 Task: Select a due date automation when advanced on, 2 days before a card is due add fields without custom field "Resume" set at 11:00 AM.
Action: Mouse moved to (1112, 89)
Screenshot: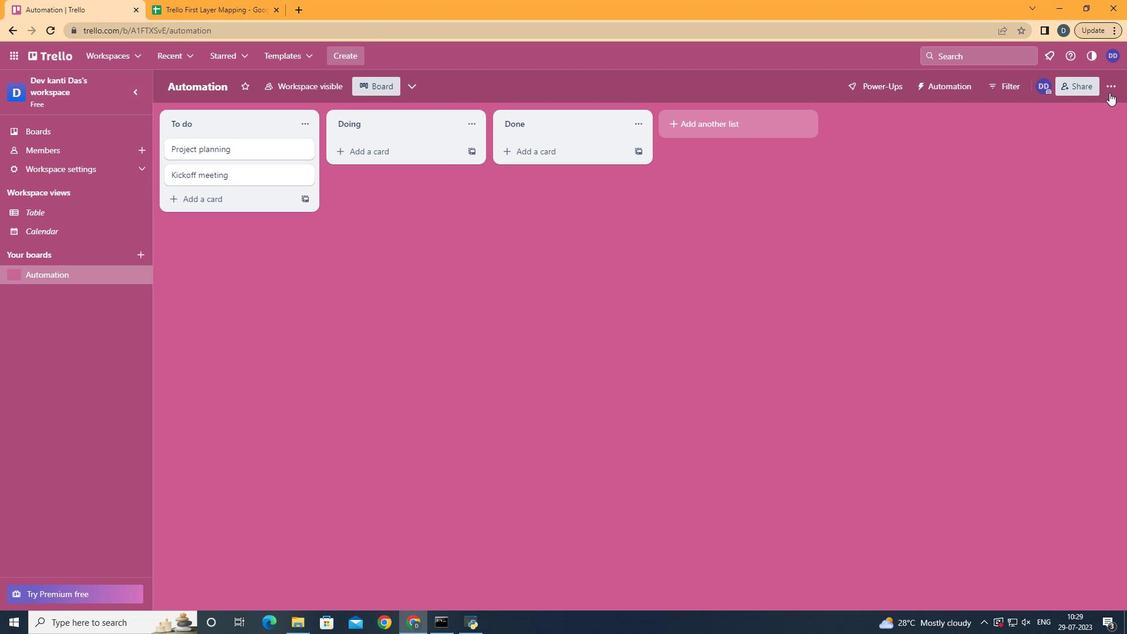 
Action: Mouse pressed left at (1112, 89)
Screenshot: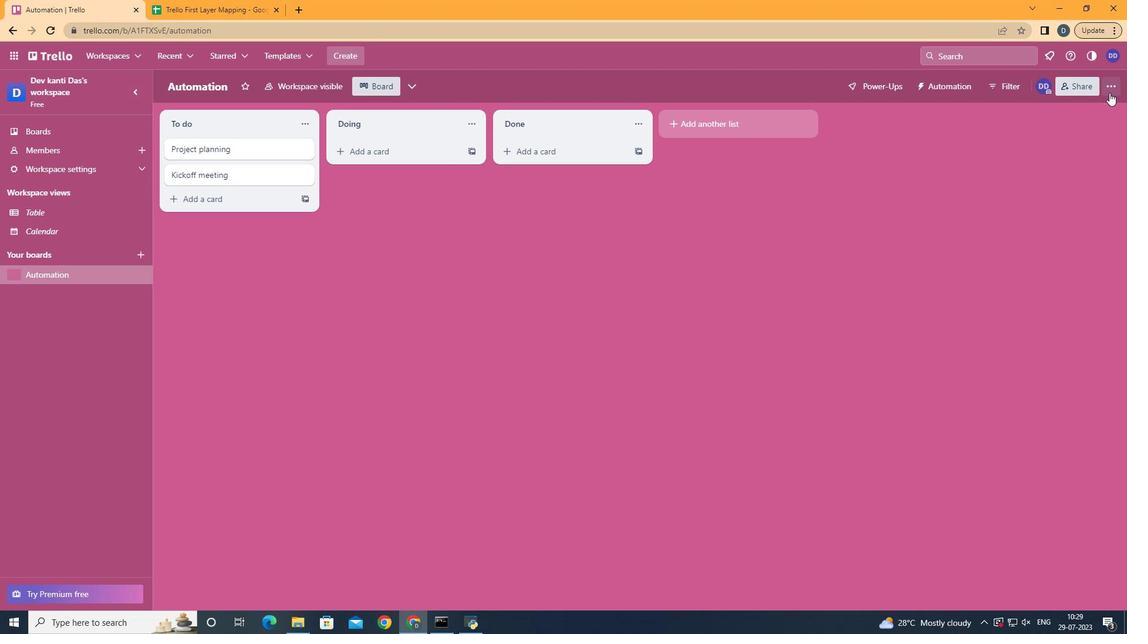 
Action: Mouse moved to (1048, 251)
Screenshot: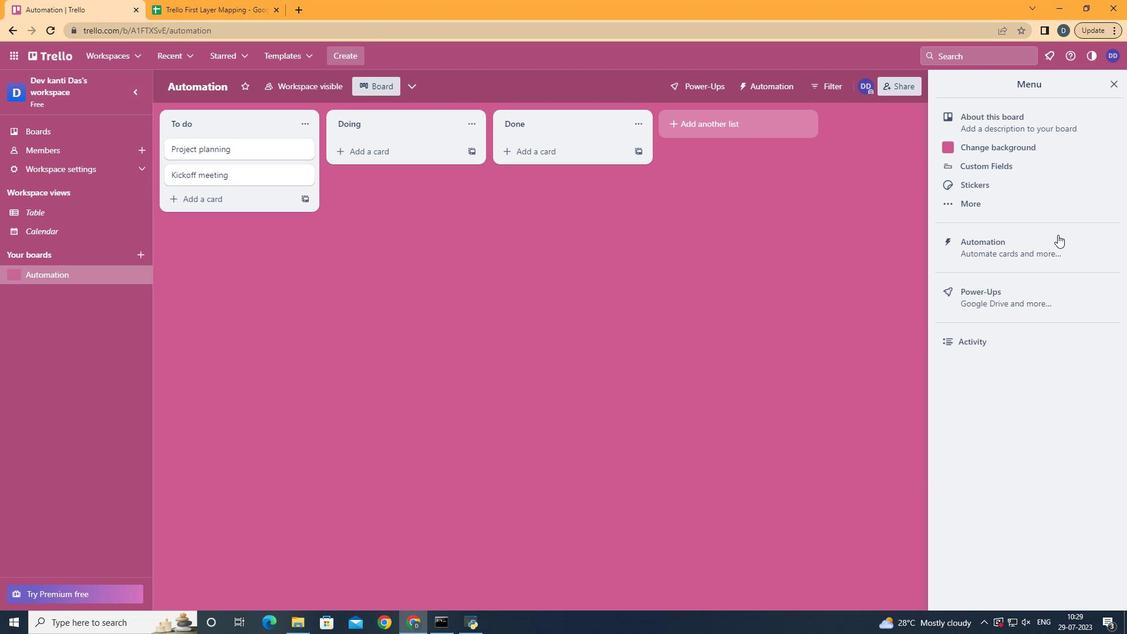 
Action: Mouse pressed left at (1048, 251)
Screenshot: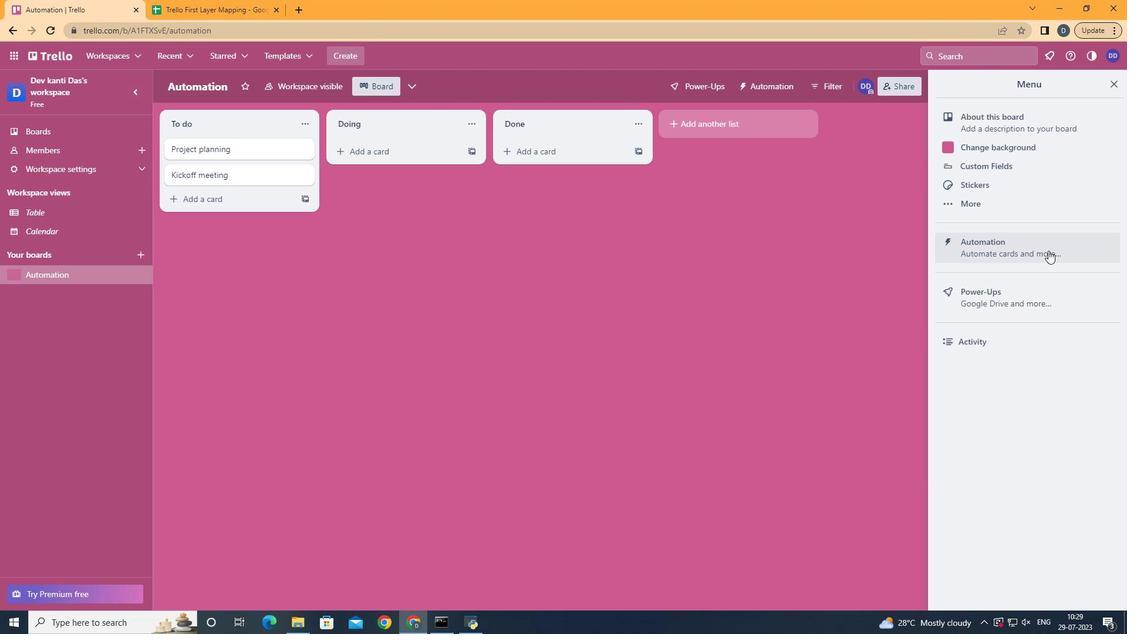 
Action: Mouse moved to (243, 239)
Screenshot: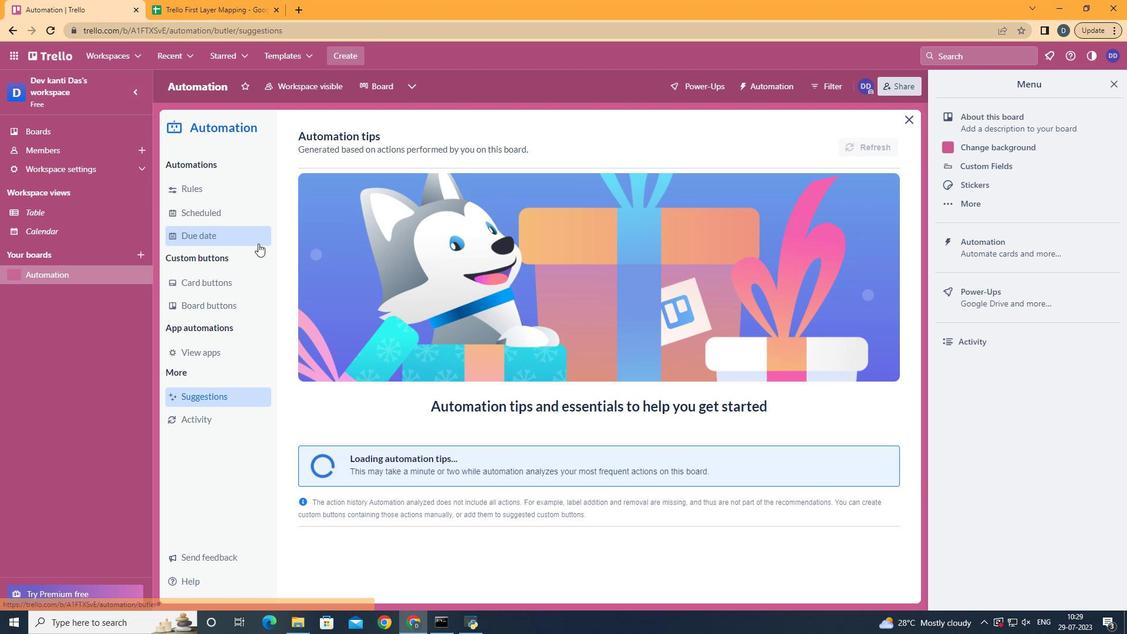 
Action: Mouse pressed left at (243, 239)
Screenshot: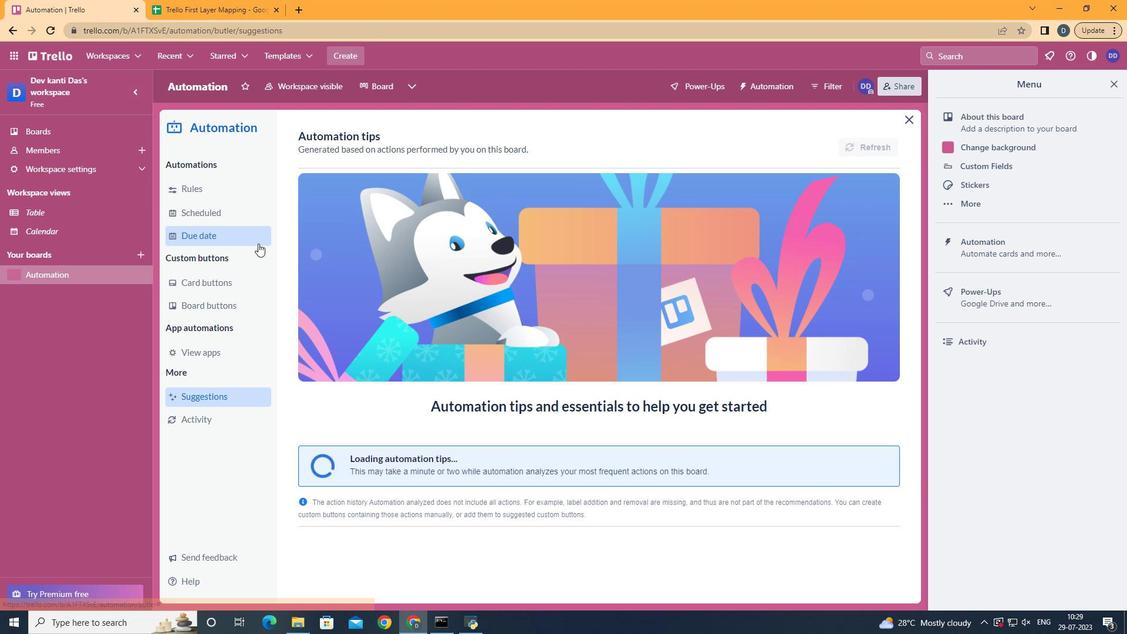 
Action: Mouse moved to (836, 140)
Screenshot: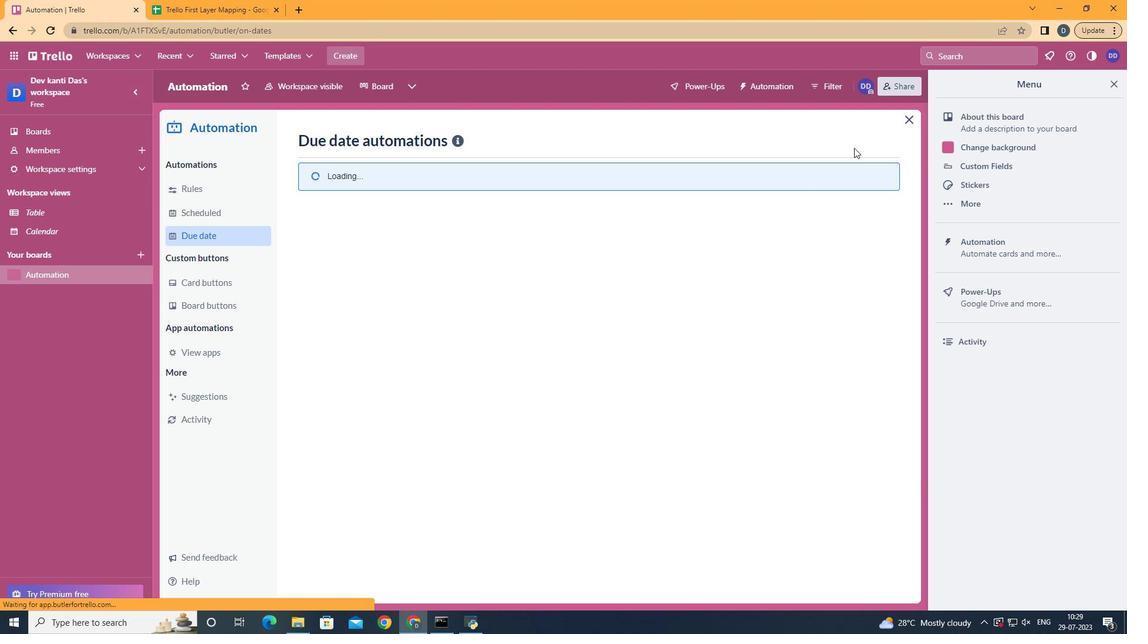 
Action: Mouse pressed left at (836, 140)
Screenshot: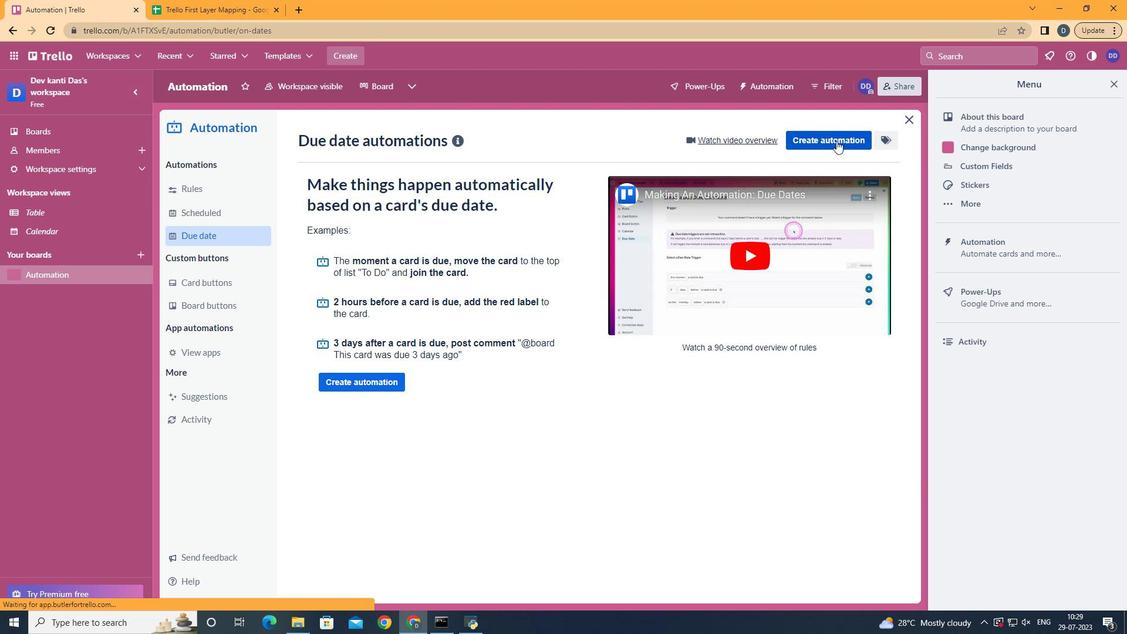 
Action: Mouse moved to (580, 249)
Screenshot: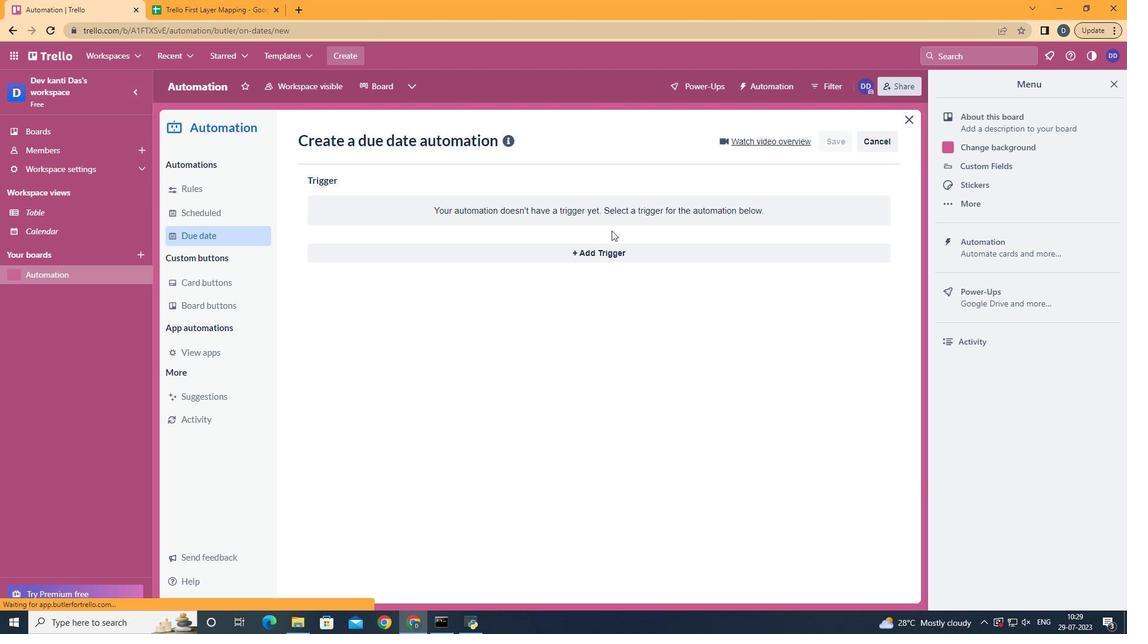 
Action: Mouse pressed left at (580, 249)
Screenshot: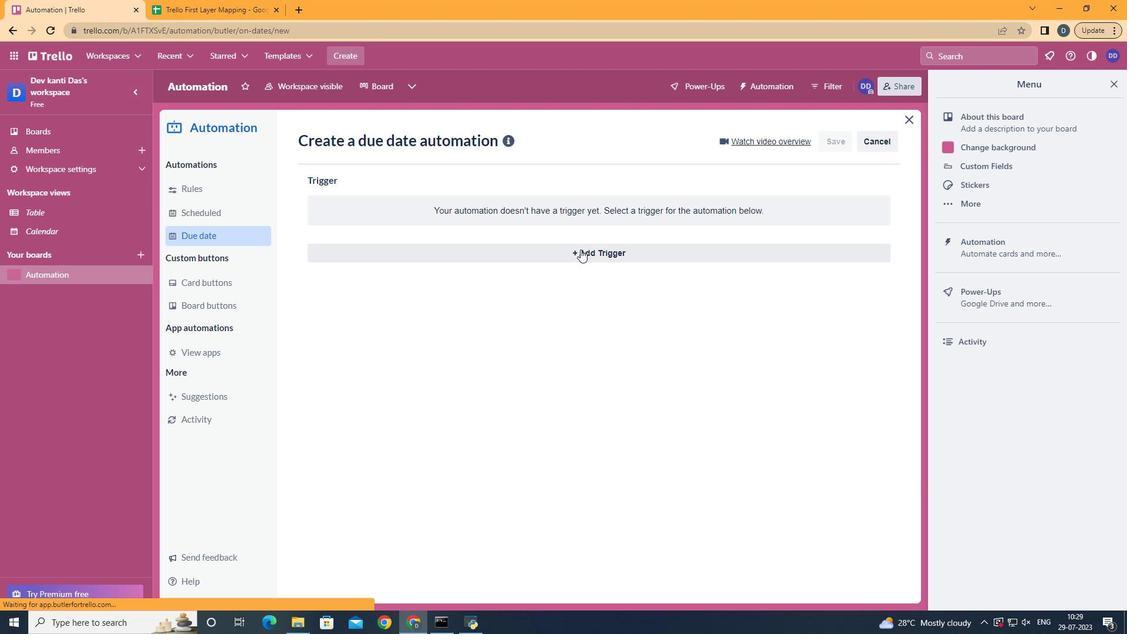 
Action: Mouse moved to (469, 431)
Screenshot: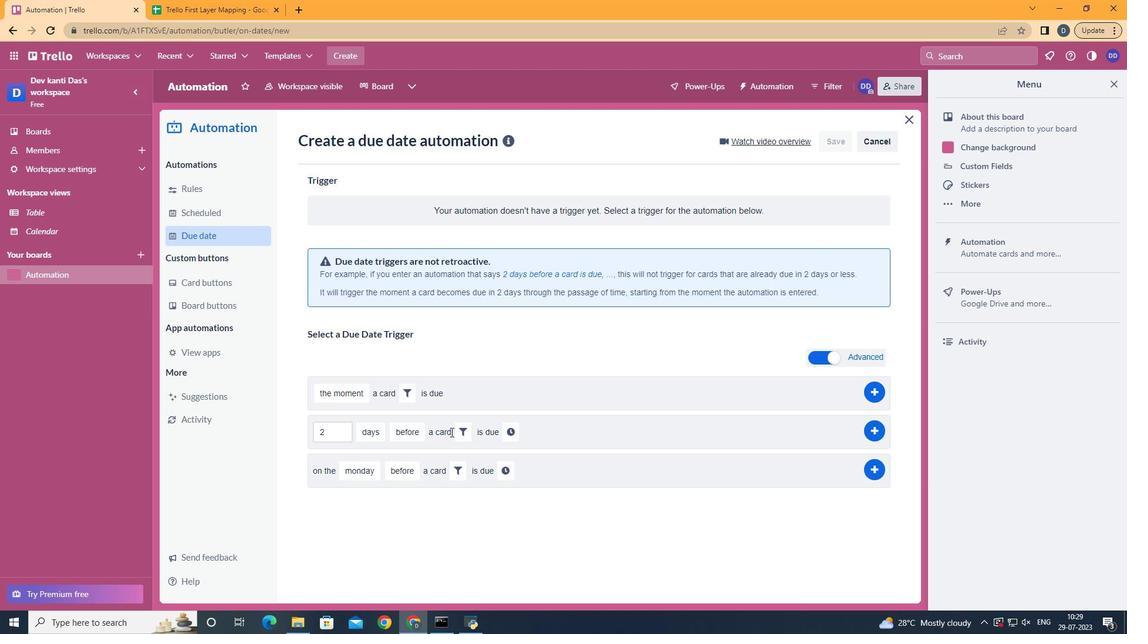
Action: Mouse pressed left at (469, 431)
Screenshot: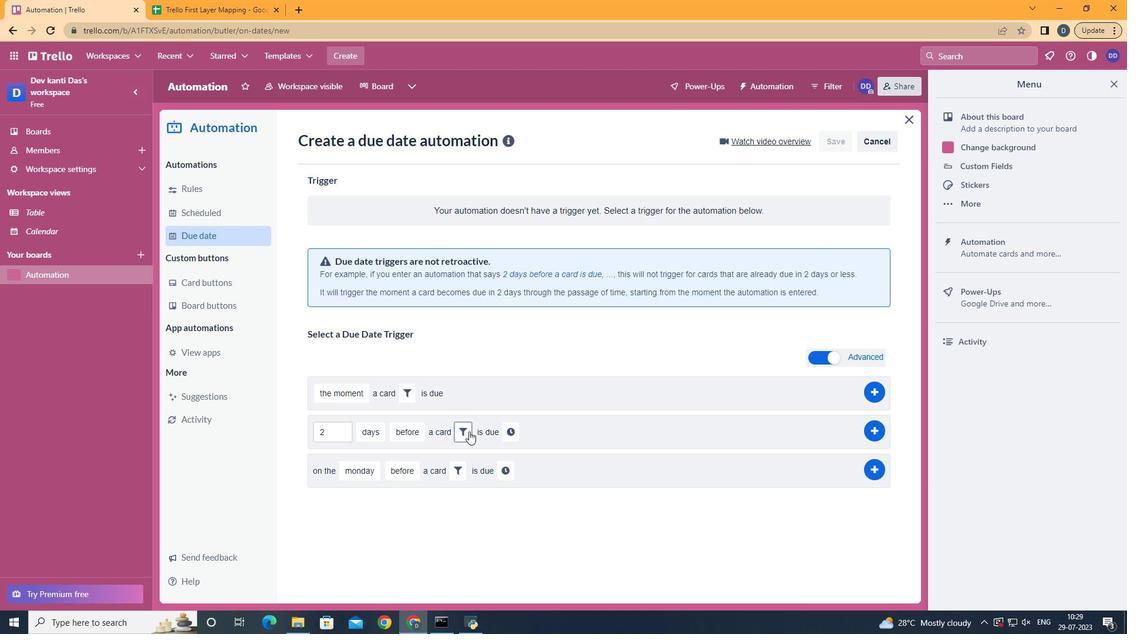 
Action: Mouse moved to (650, 466)
Screenshot: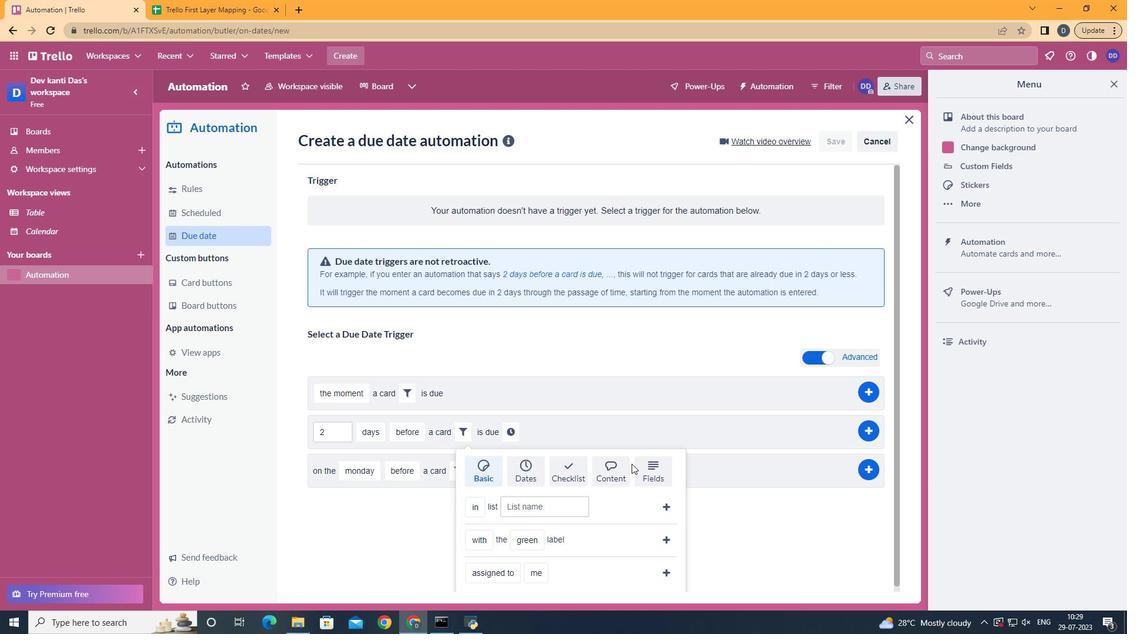 
Action: Mouse pressed left at (650, 466)
Screenshot: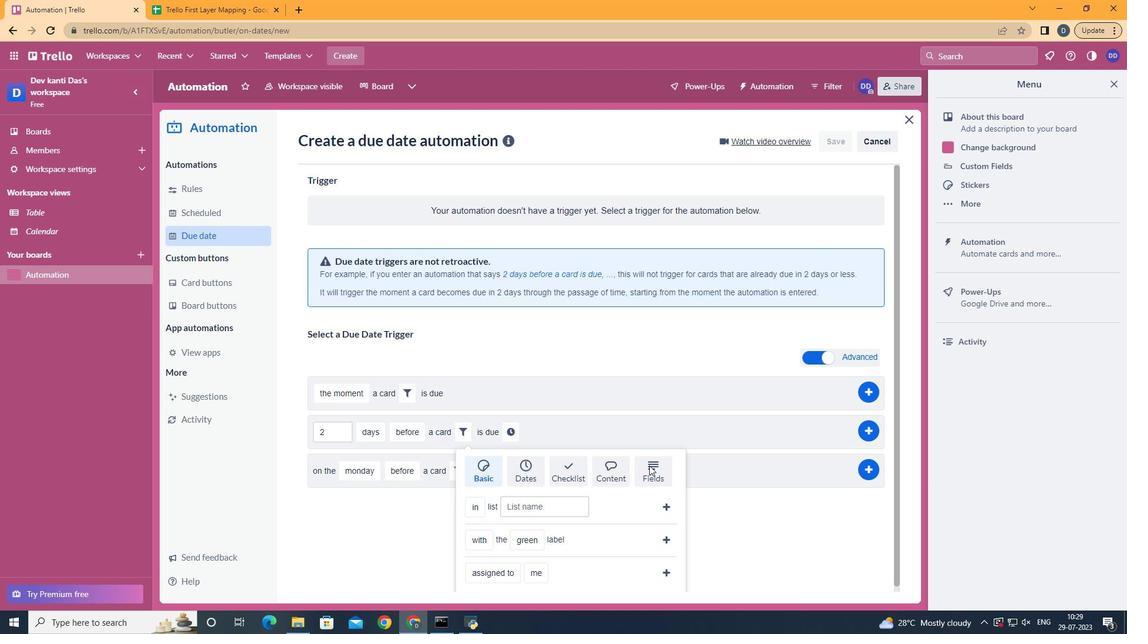 
Action: Mouse scrolled (650, 465) with delta (0, 0)
Screenshot: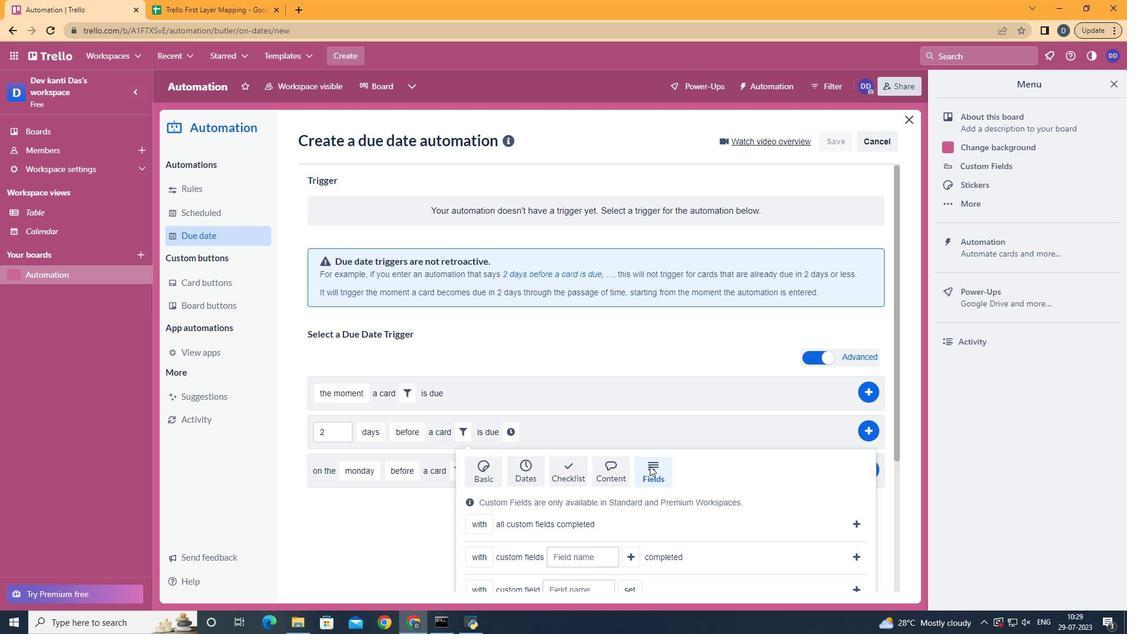
Action: Mouse scrolled (650, 465) with delta (0, 0)
Screenshot: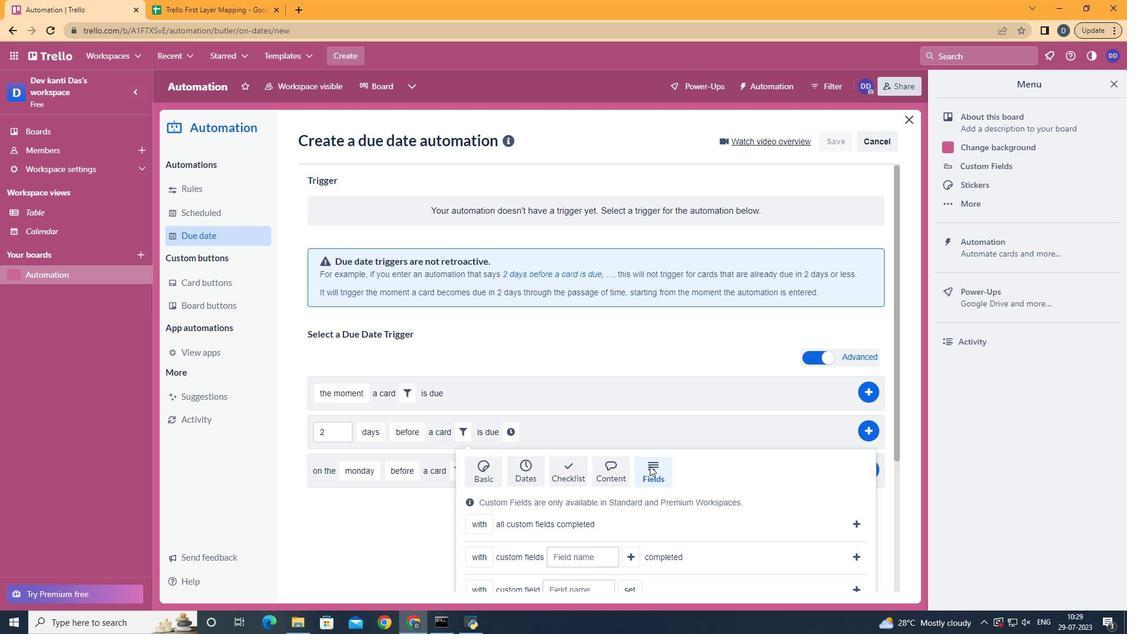 
Action: Mouse moved to (492, 516)
Screenshot: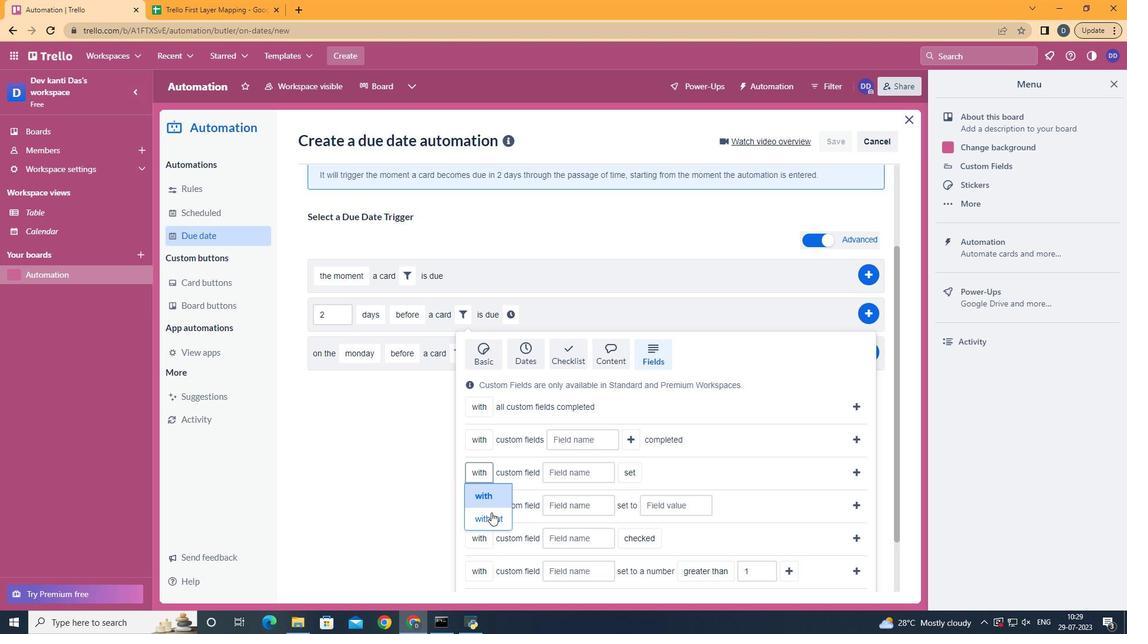 
Action: Mouse pressed left at (492, 516)
Screenshot: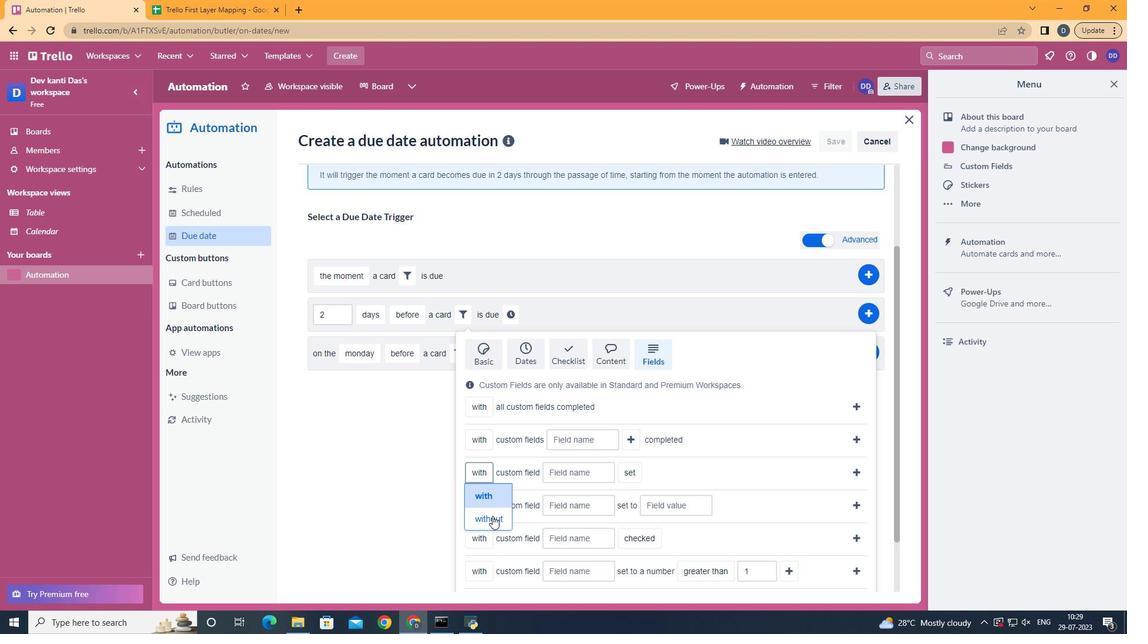 
Action: Mouse moved to (596, 481)
Screenshot: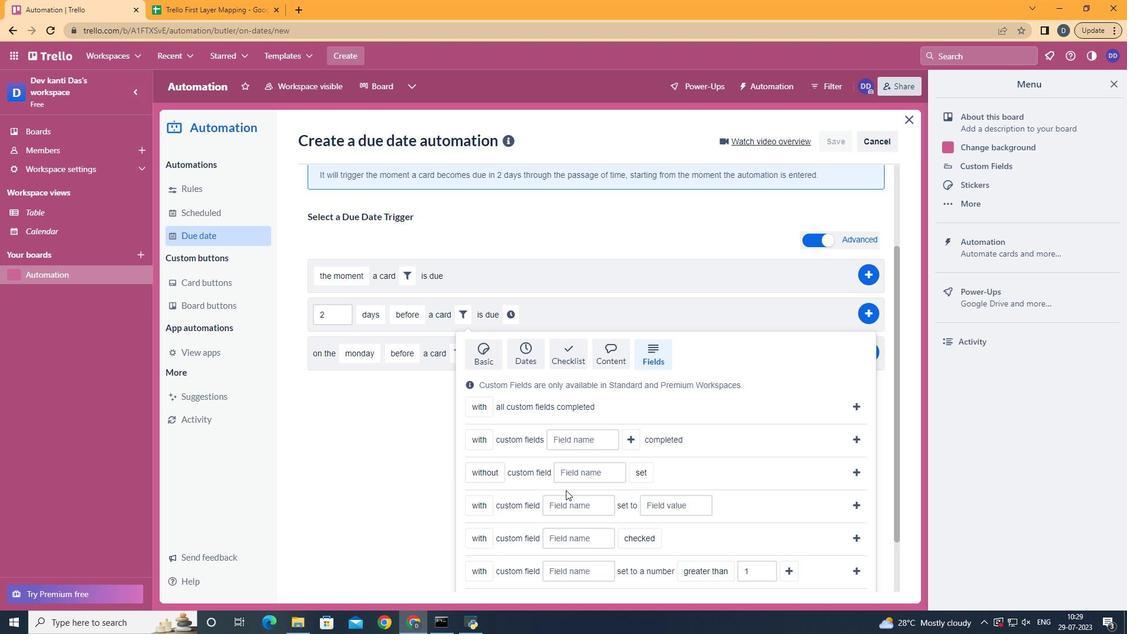 
Action: Mouse pressed left at (596, 481)
Screenshot: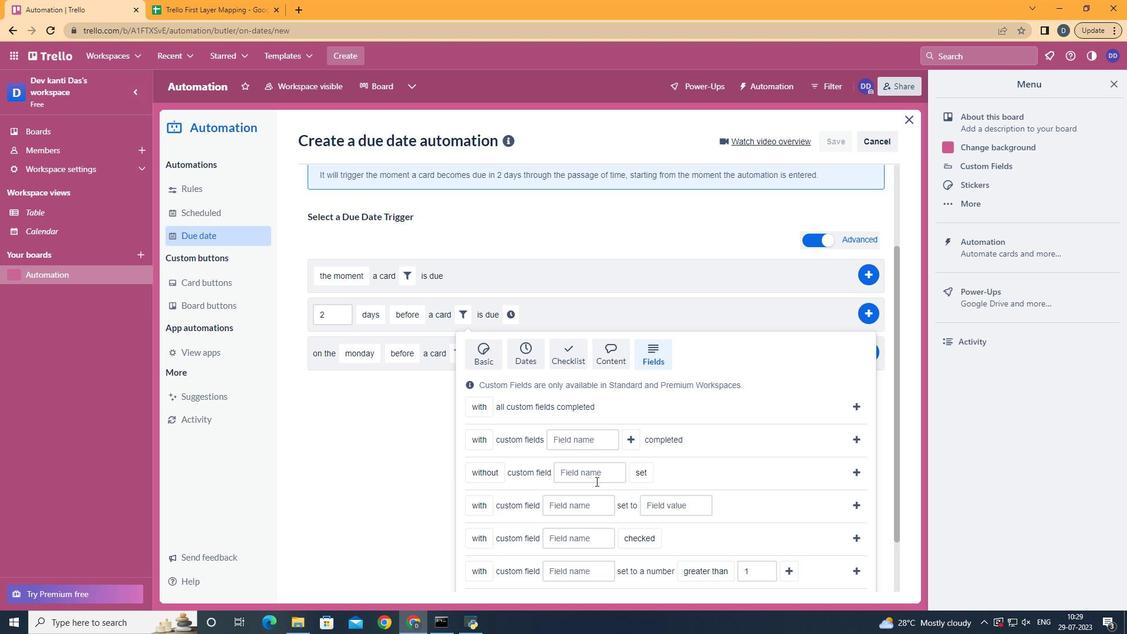 
Action: Key pressed <Key.shift>Resume
Screenshot: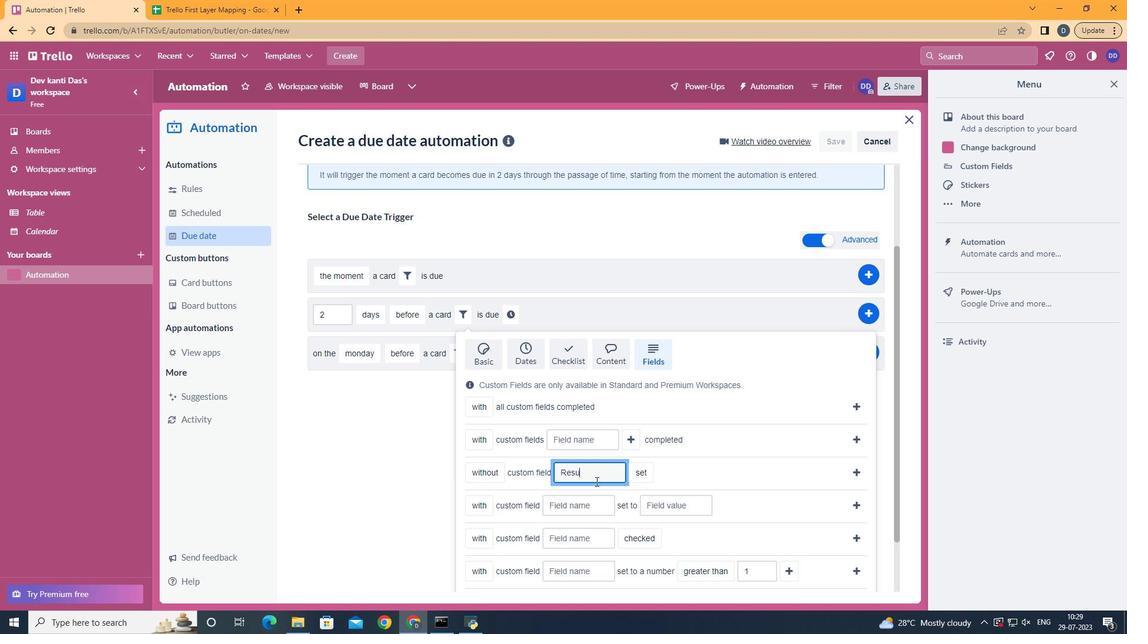 
Action: Mouse moved to (645, 492)
Screenshot: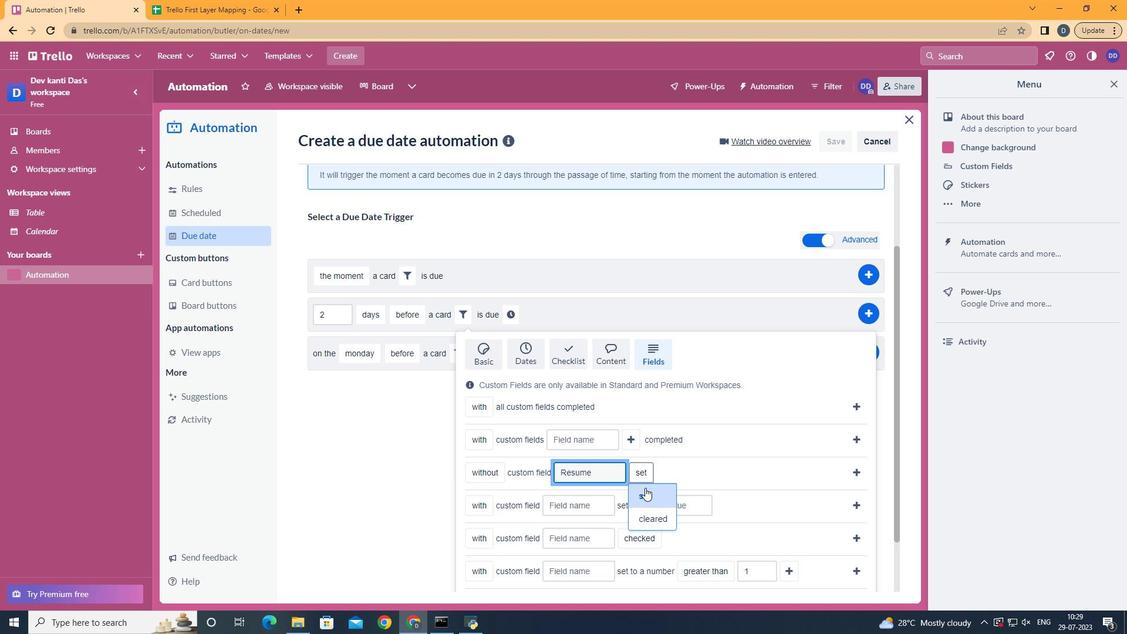 
Action: Mouse pressed left at (645, 492)
Screenshot: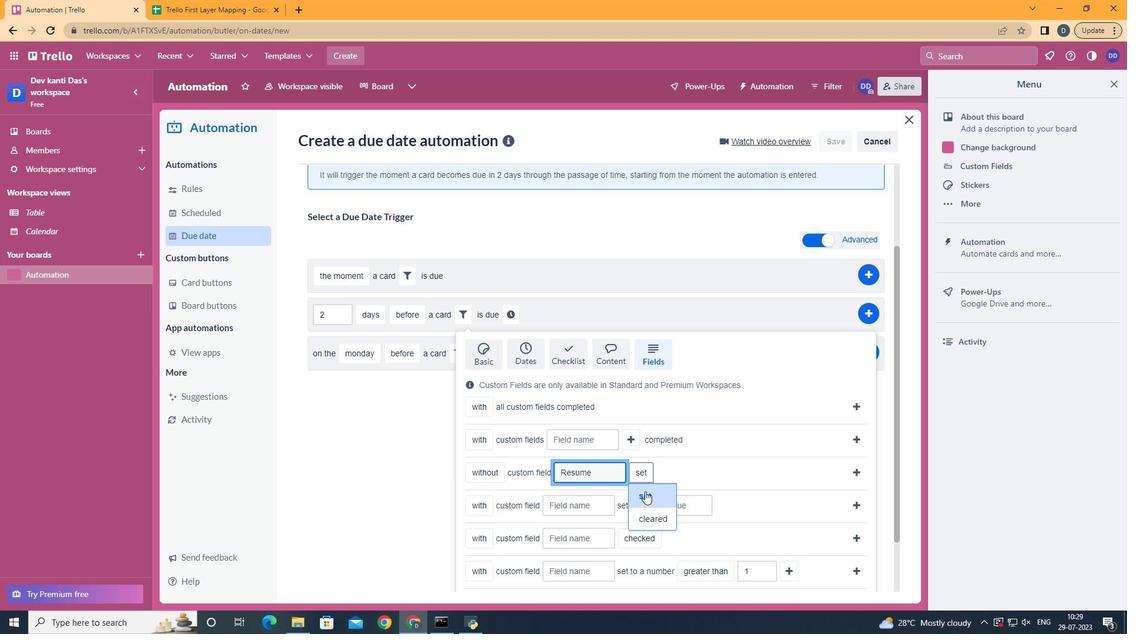
Action: Mouse moved to (856, 471)
Screenshot: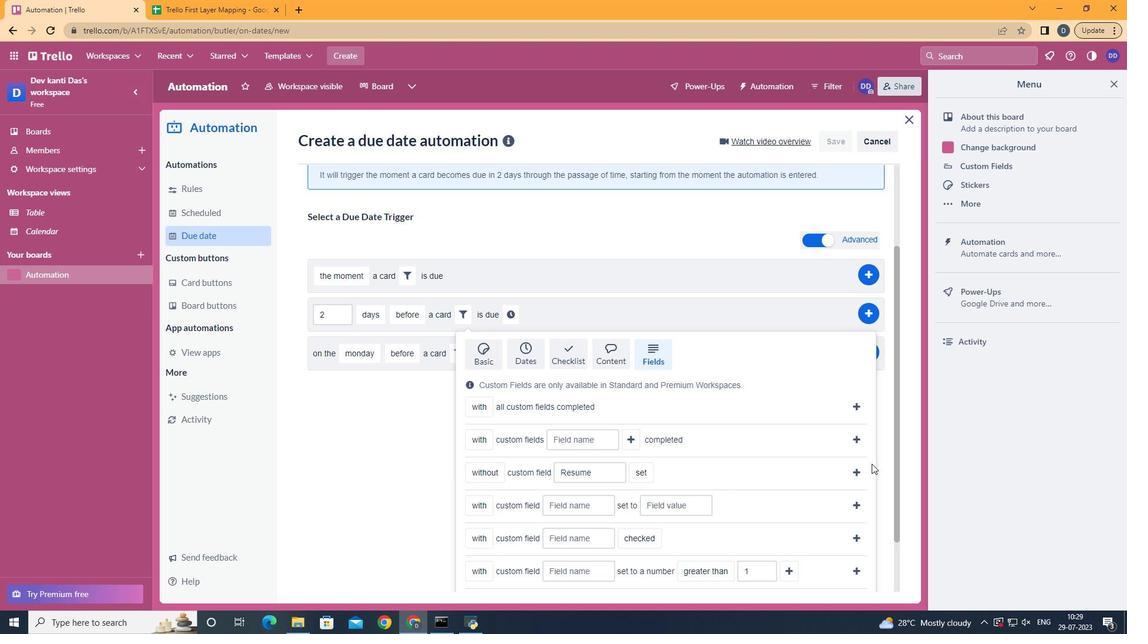 
Action: Mouse pressed left at (856, 471)
Screenshot: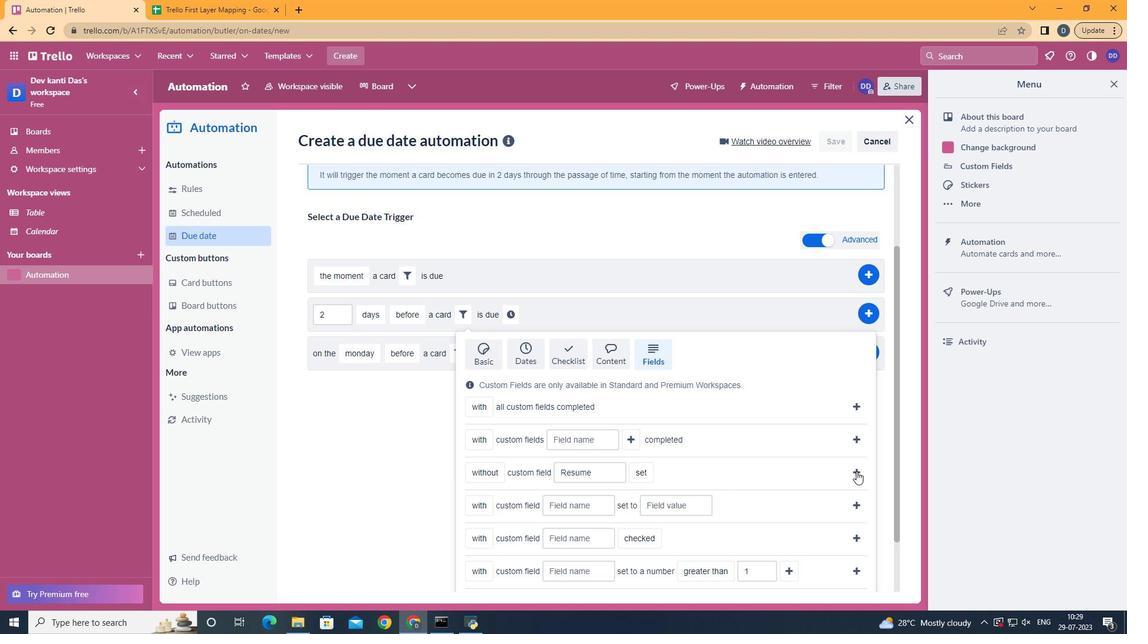 
Action: Mouse moved to (666, 432)
Screenshot: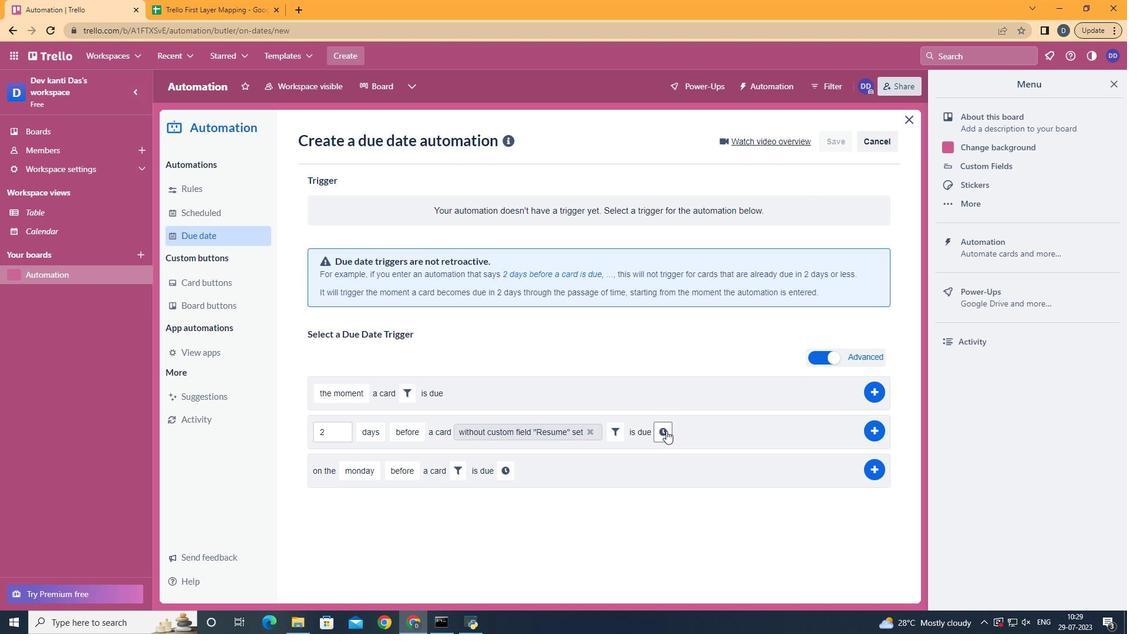 
Action: Mouse pressed left at (666, 432)
Screenshot: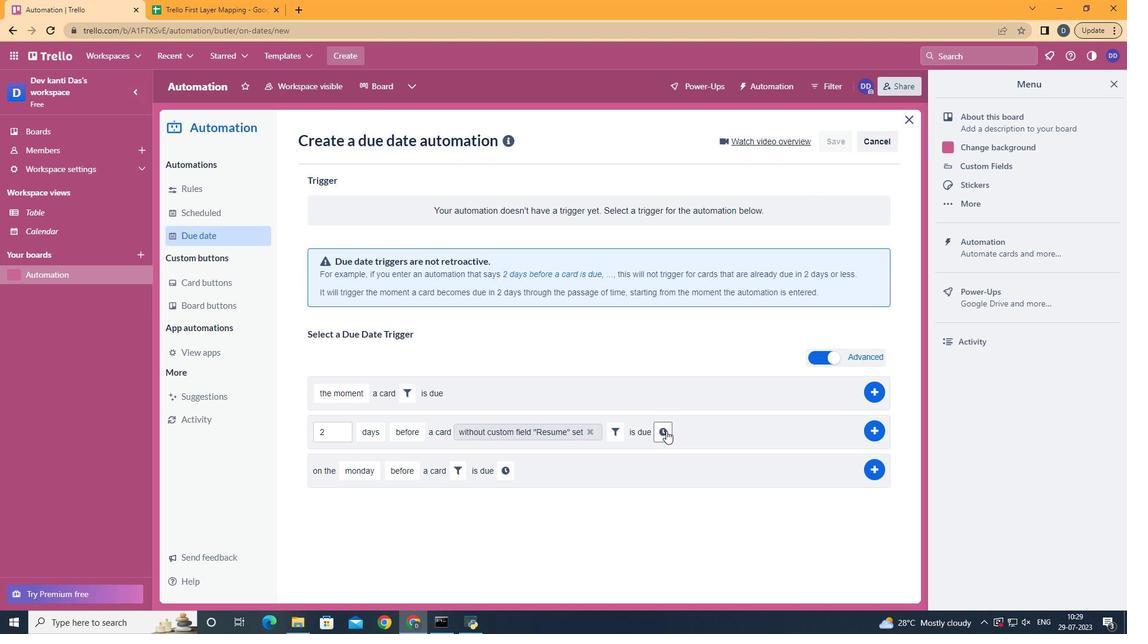 
Action: Mouse moved to (699, 435)
Screenshot: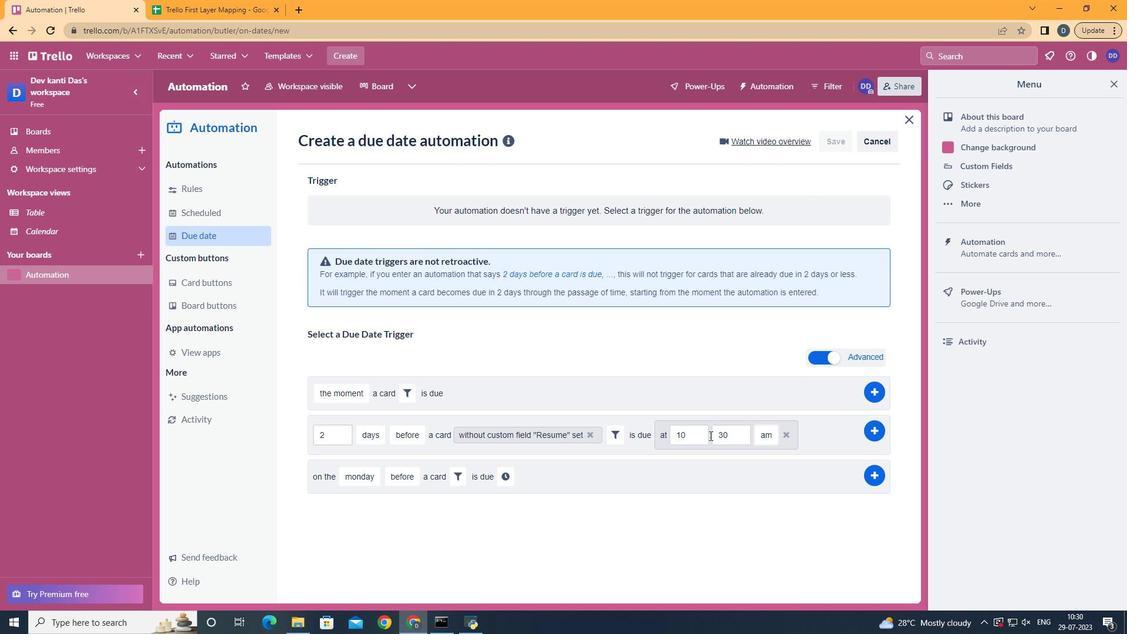 
Action: Mouse pressed left at (699, 435)
Screenshot: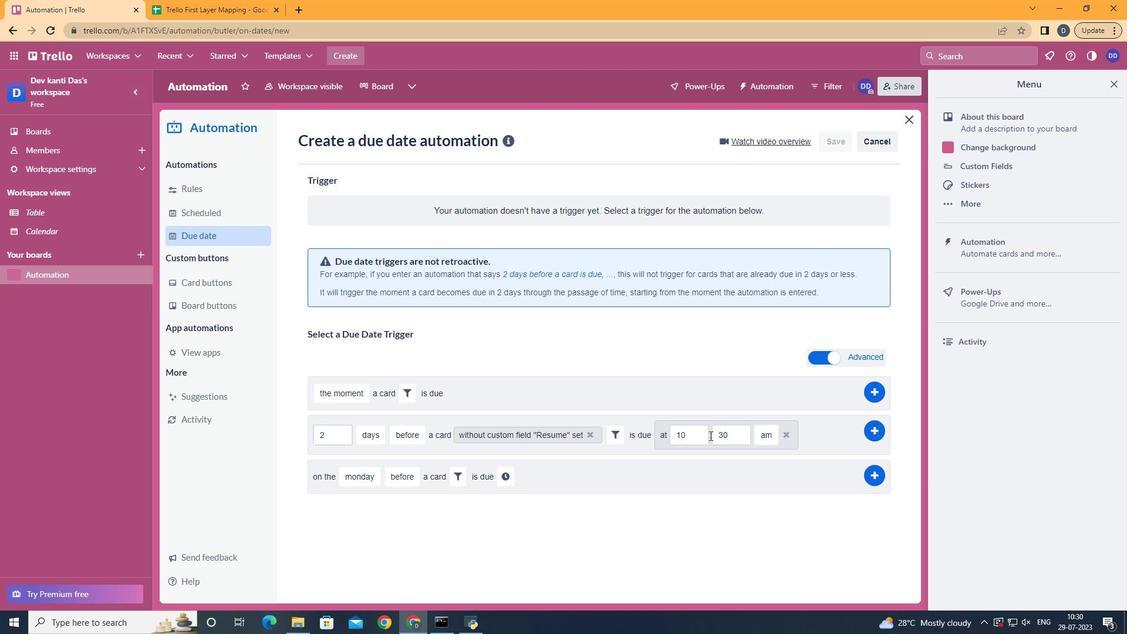 
Action: Key pressed <Key.backspace><Key.backspace>11
Screenshot: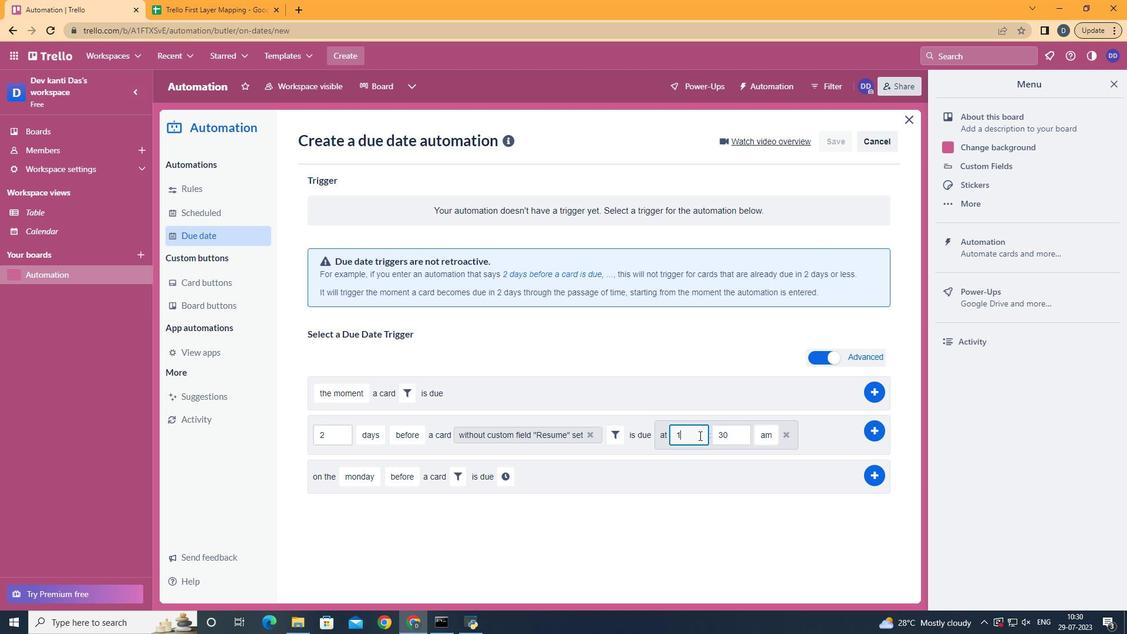 
Action: Mouse moved to (735, 438)
Screenshot: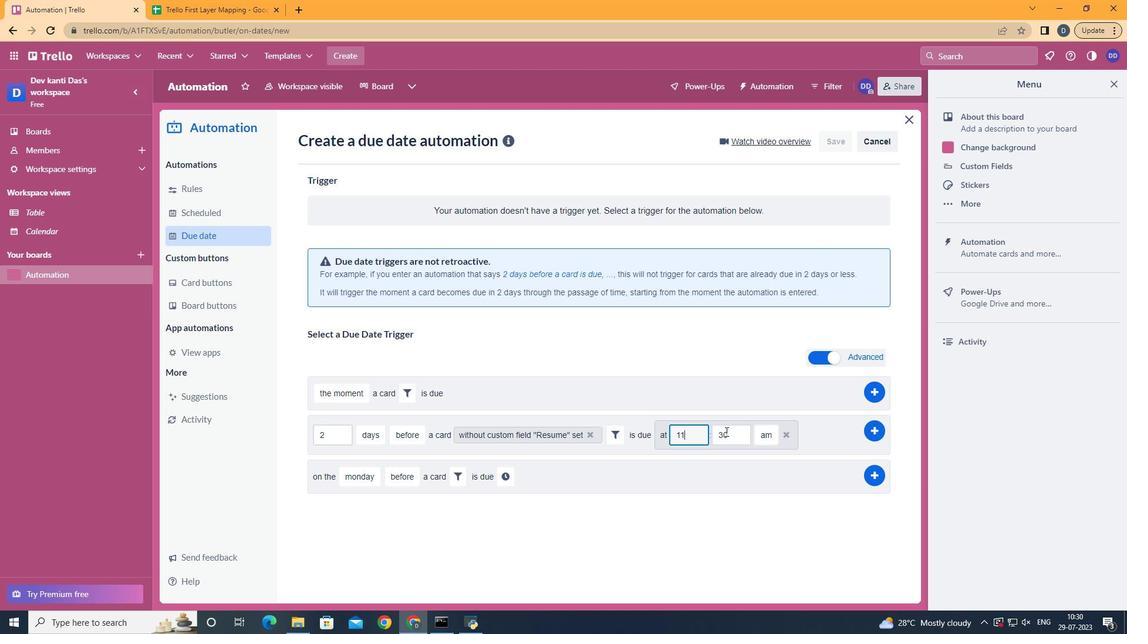 
Action: Mouse pressed left at (735, 438)
Screenshot: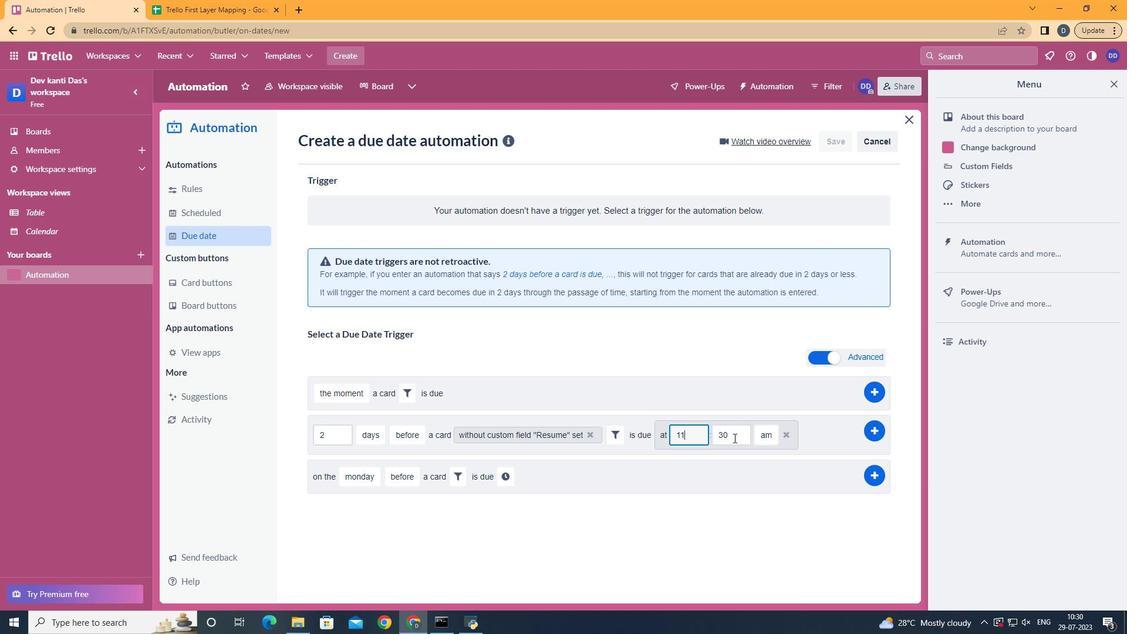 
Action: Key pressed <Key.backspace><Key.backspace>00
Screenshot: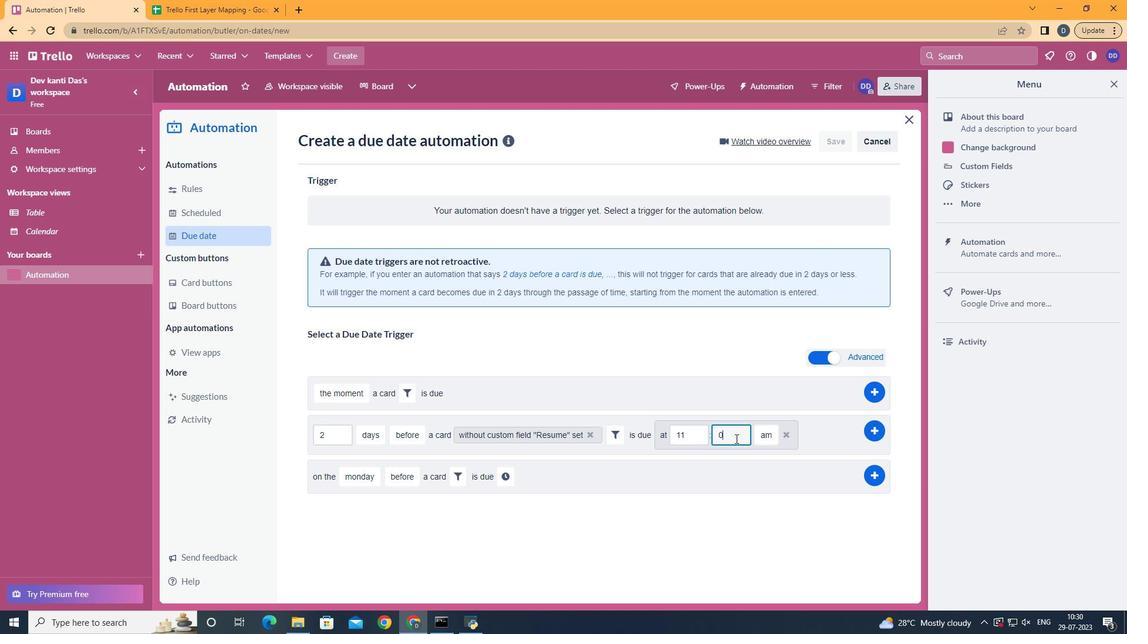 
Action: Mouse moved to (768, 457)
Screenshot: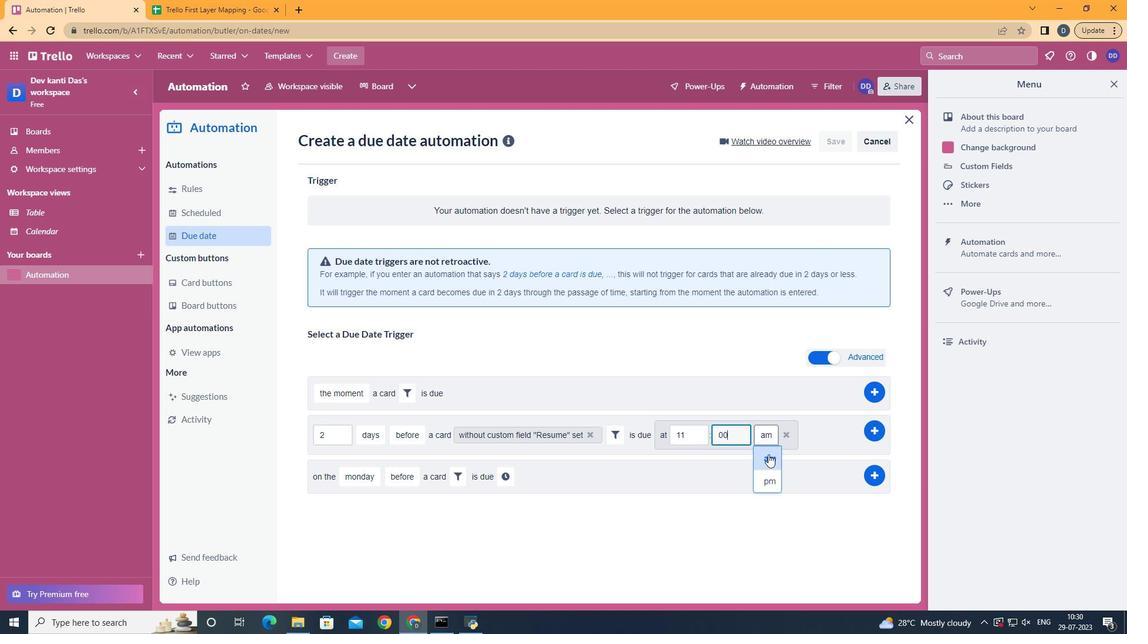 
Action: Mouse pressed left at (768, 457)
Screenshot: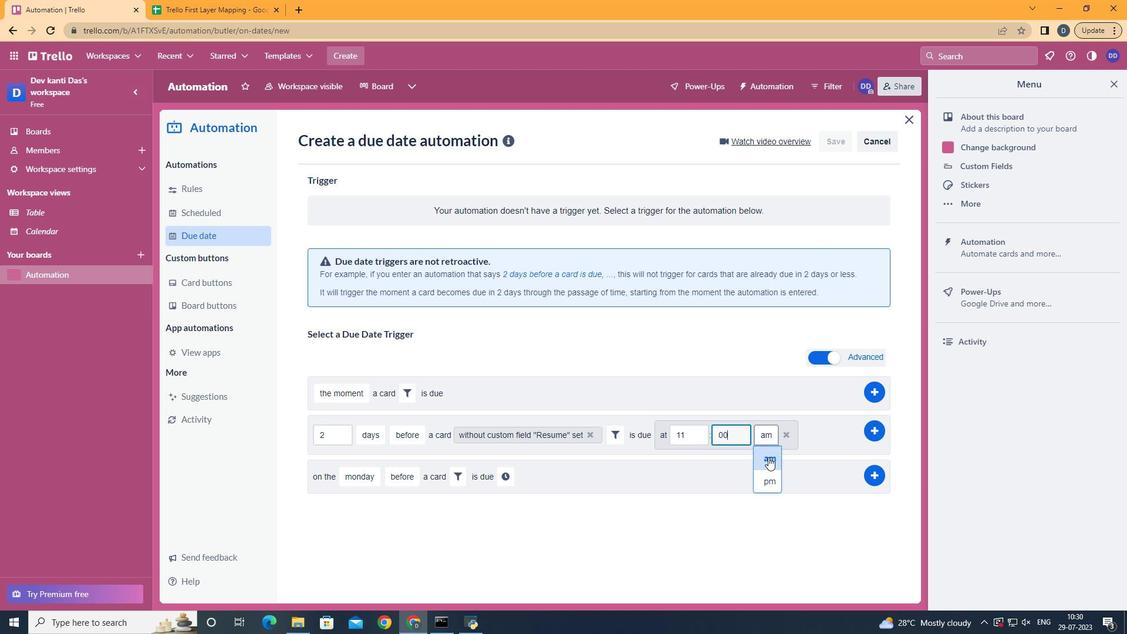 
